 Task: Enable the video filter "antiflicker video filter" for mosaic bridge stream output.
Action: Mouse moved to (112, 13)
Screenshot: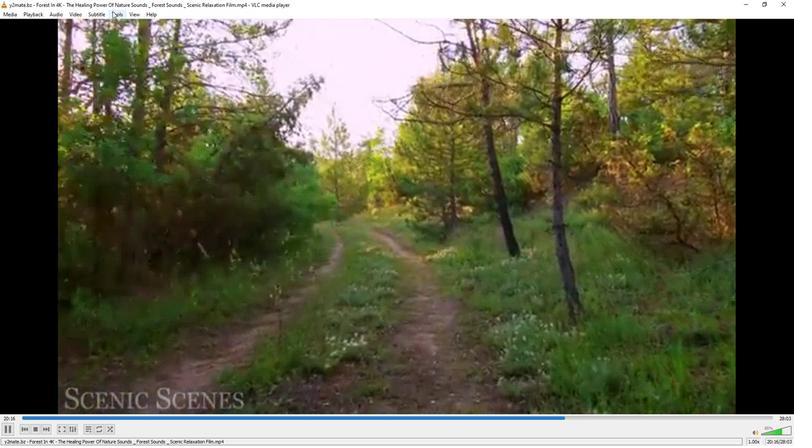
Action: Mouse pressed left at (112, 13)
Screenshot: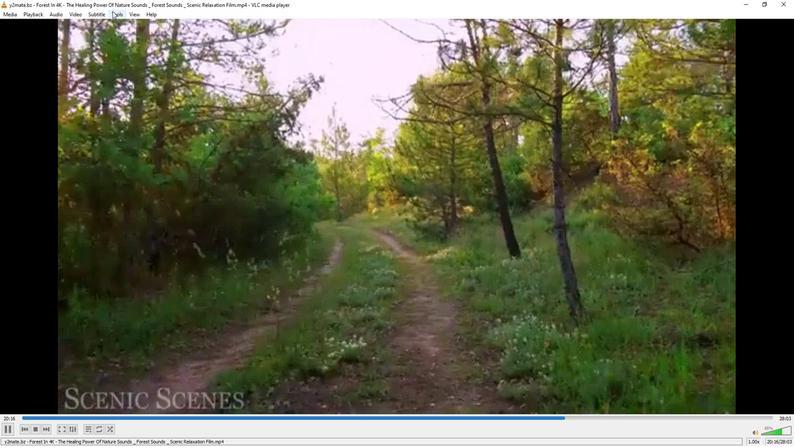
Action: Mouse moved to (128, 112)
Screenshot: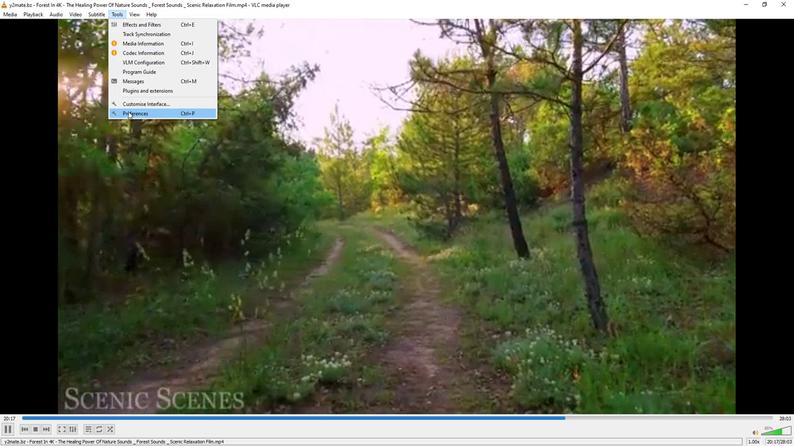 
Action: Mouse pressed left at (128, 112)
Screenshot: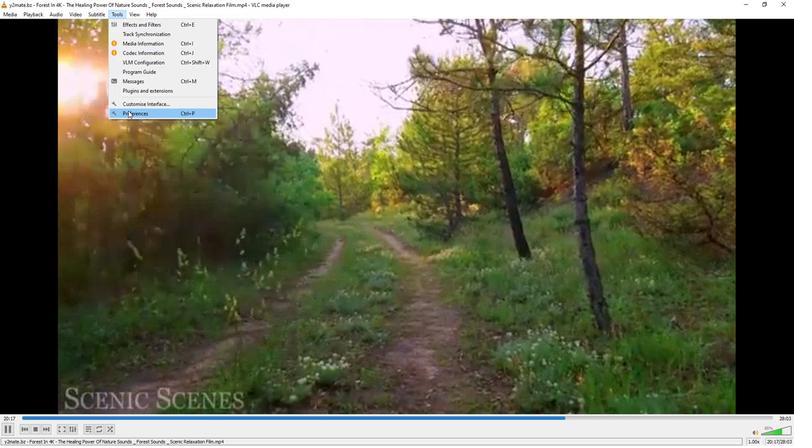 
Action: Mouse moved to (263, 362)
Screenshot: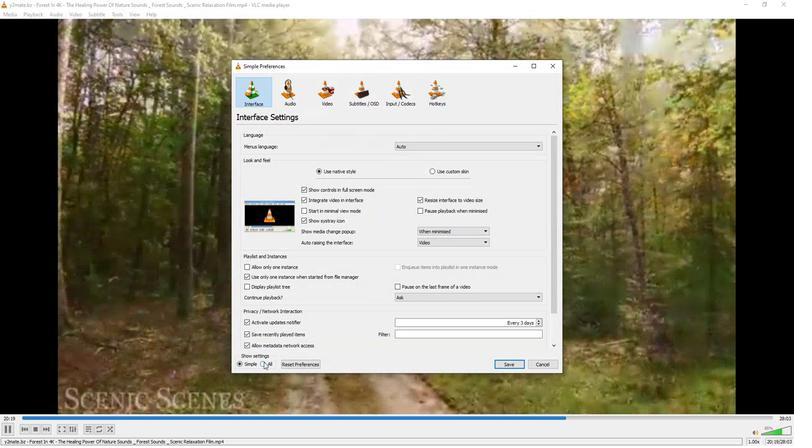 
Action: Mouse pressed left at (263, 362)
Screenshot: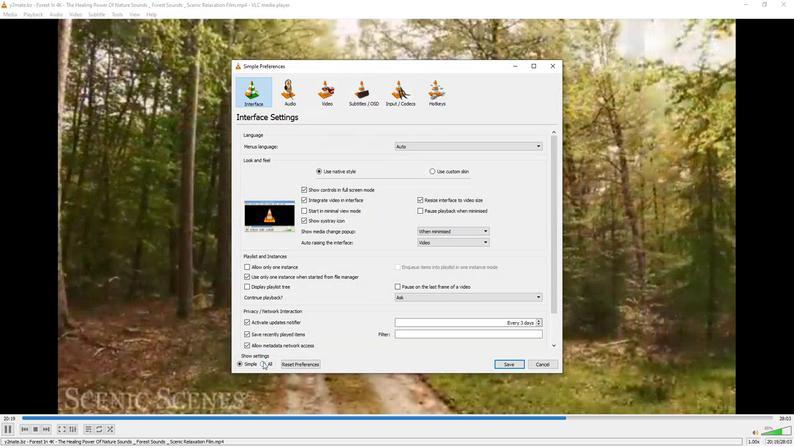 
Action: Mouse moved to (258, 291)
Screenshot: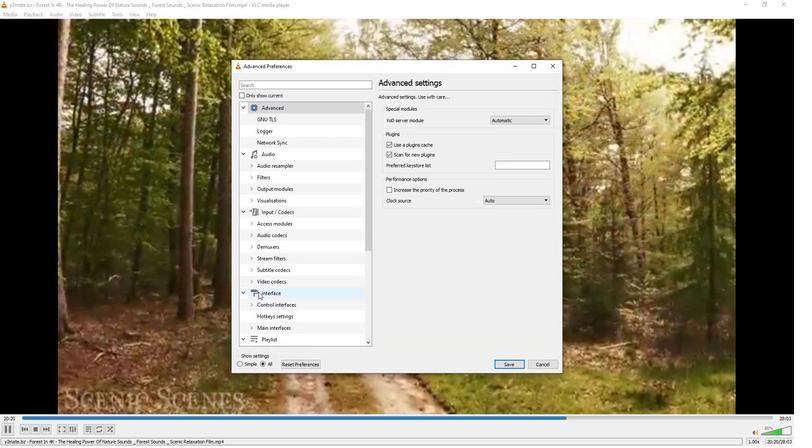 
Action: Mouse scrolled (258, 290) with delta (0, 0)
Screenshot: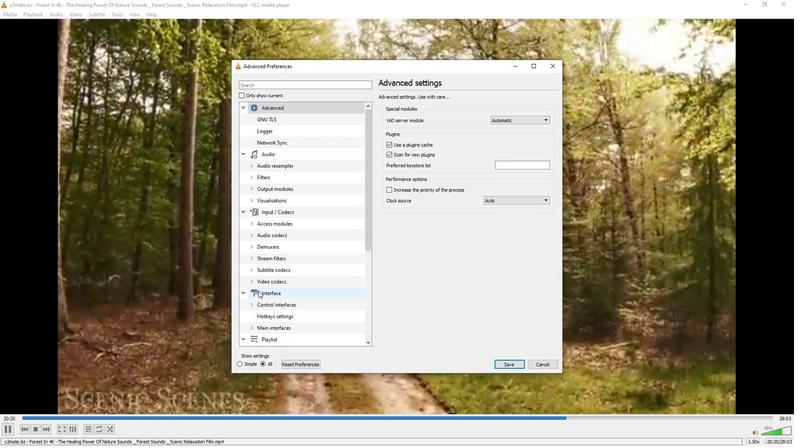 
Action: Mouse moved to (258, 290)
Screenshot: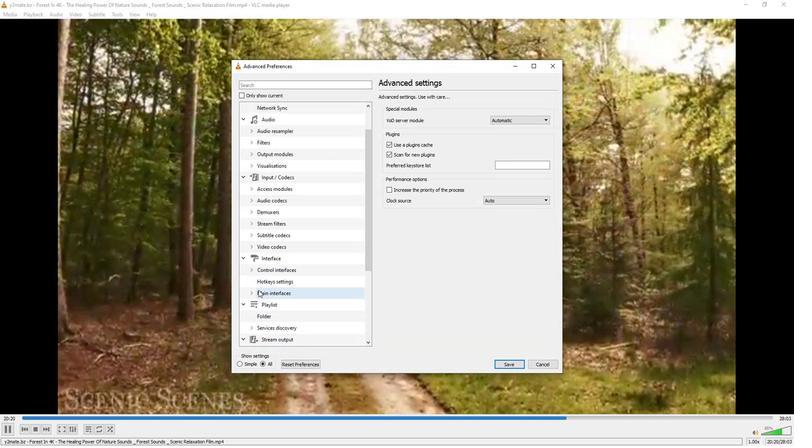 
Action: Mouse scrolled (258, 290) with delta (0, 0)
Screenshot: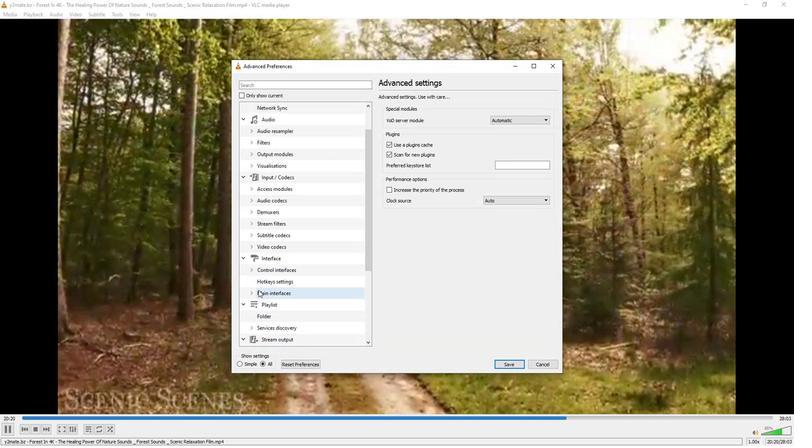 
Action: Mouse moved to (257, 288)
Screenshot: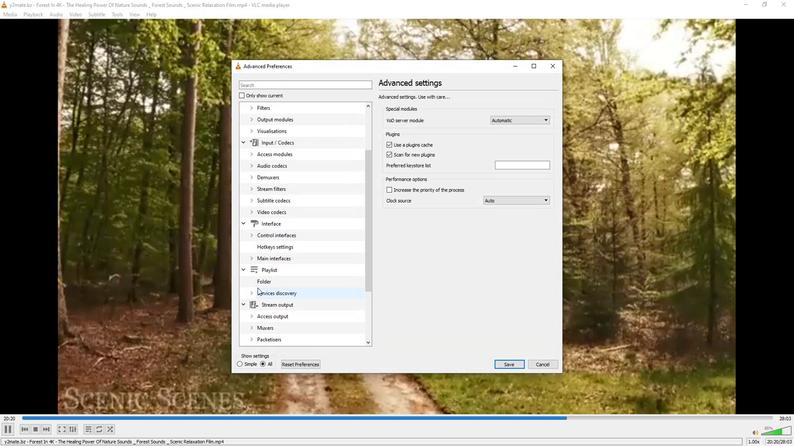 
Action: Mouse scrolled (257, 288) with delta (0, 0)
Screenshot: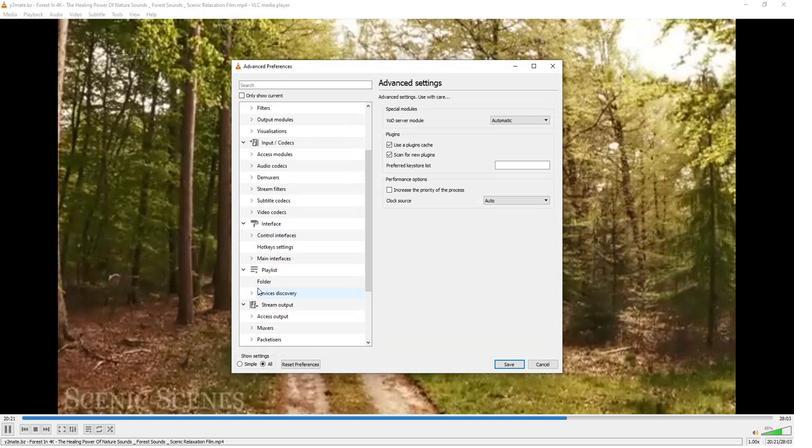 
Action: Mouse moved to (251, 315)
Screenshot: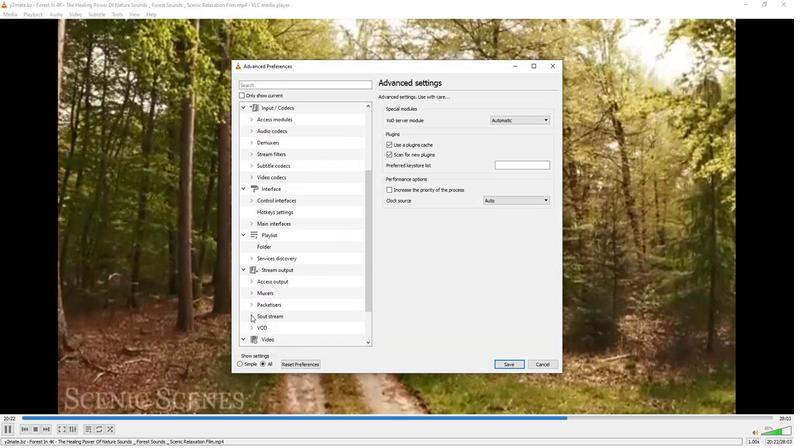 
Action: Mouse pressed left at (251, 315)
Screenshot: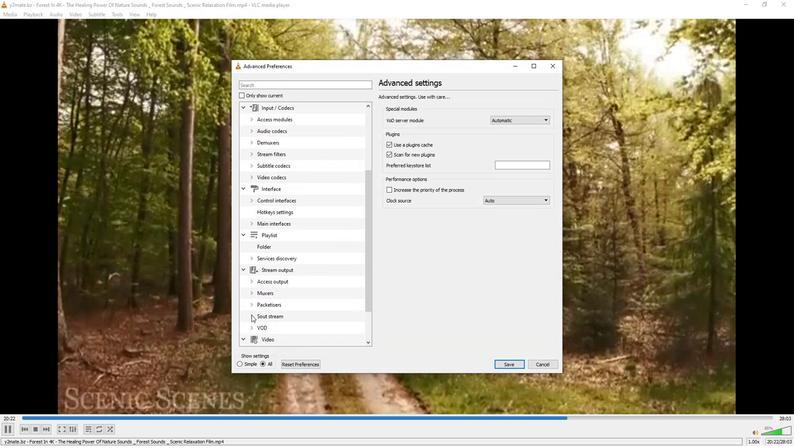 
Action: Mouse moved to (276, 319)
Screenshot: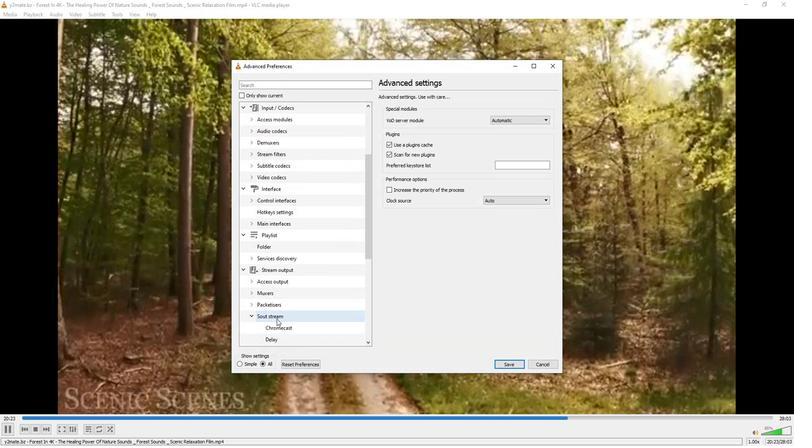 
Action: Mouse scrolled (276, 319) with delta (0, 0)
Screenshot: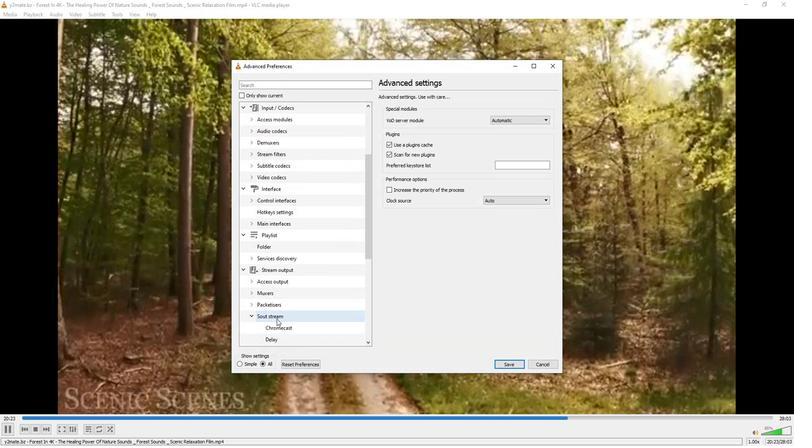 
Action: Mouse scrolled (276, 319) with delta (0, 0)
Screenshot: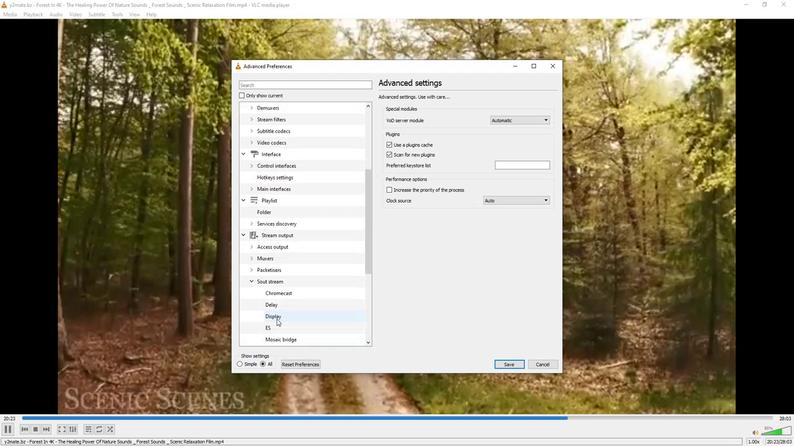 
Action: Mouse moved to (278, 304)
Screenshot: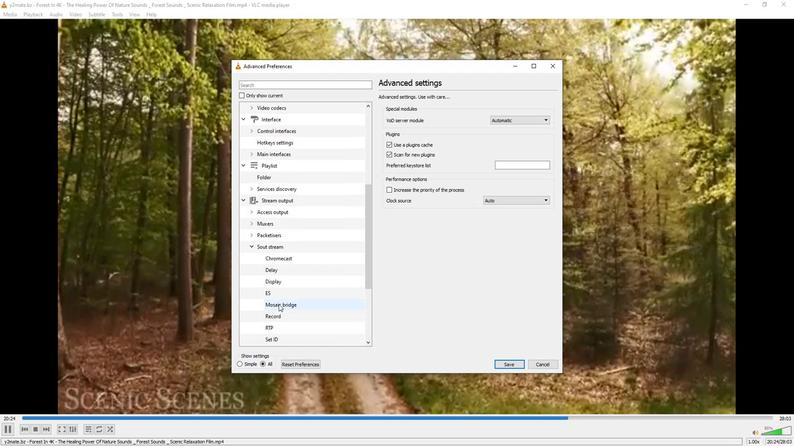 
Action: Mouse pressed left at (278, 304)
Screenshot: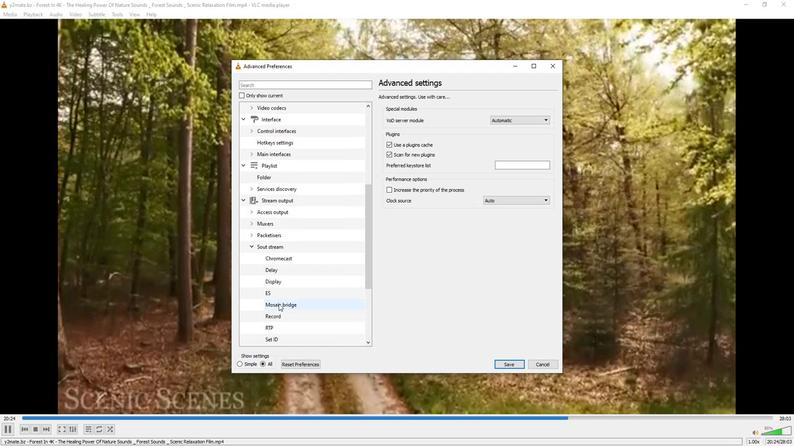 
Action: Mouse moved to (511, 277)
Screenshot: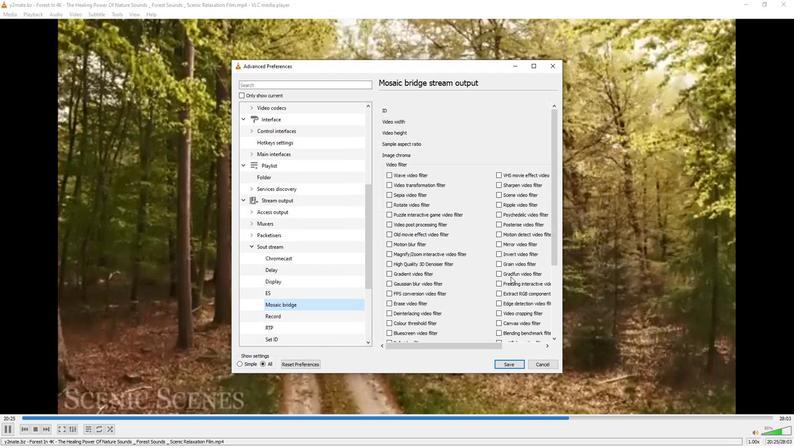 
Action: Mouse scrolled (511, 276) with delta (0, 0)
Screenshot: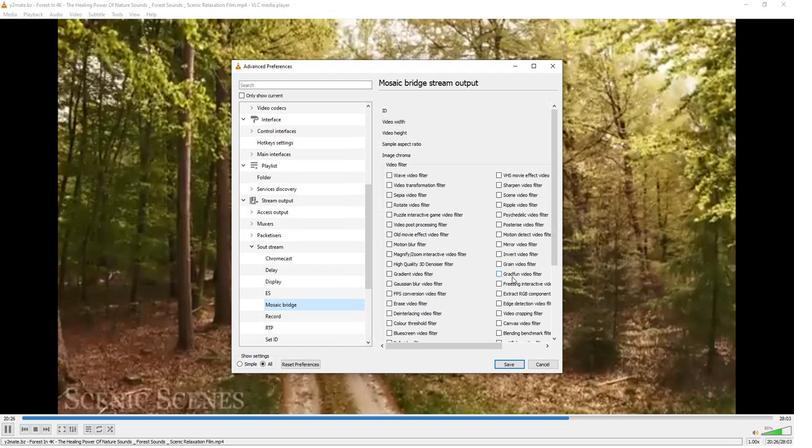 
Action: Mouse moved to (511, 276)
Screenshot: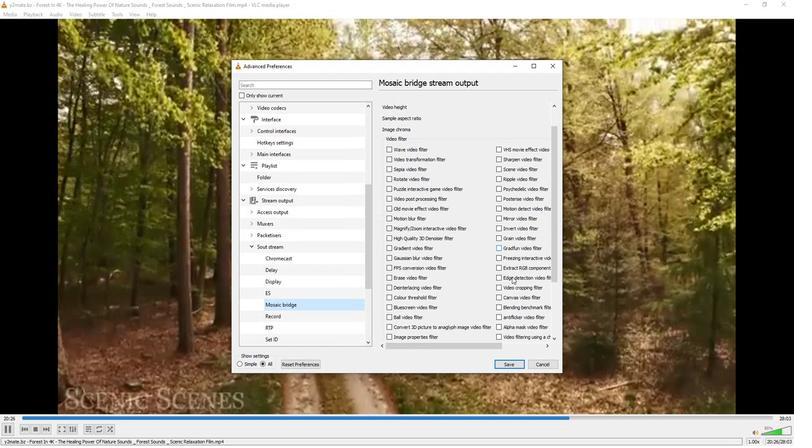 
Action: Mouse scrolled (511, 276) with delta (0, 0)
Screenshot: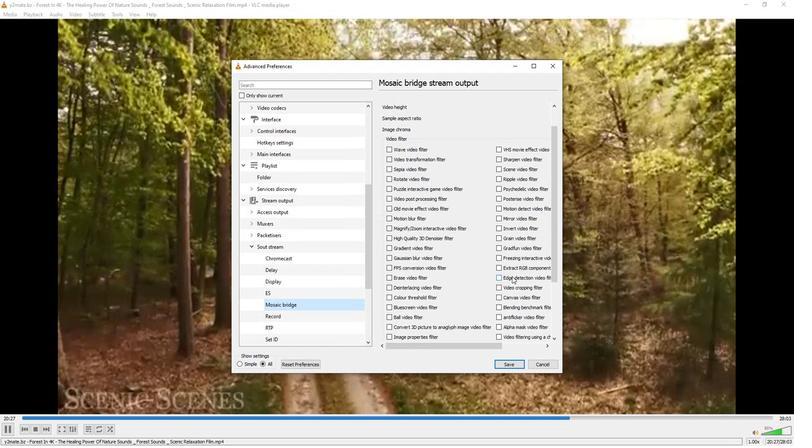 
Action: Mouse moved to (497, 291)
Screenshot: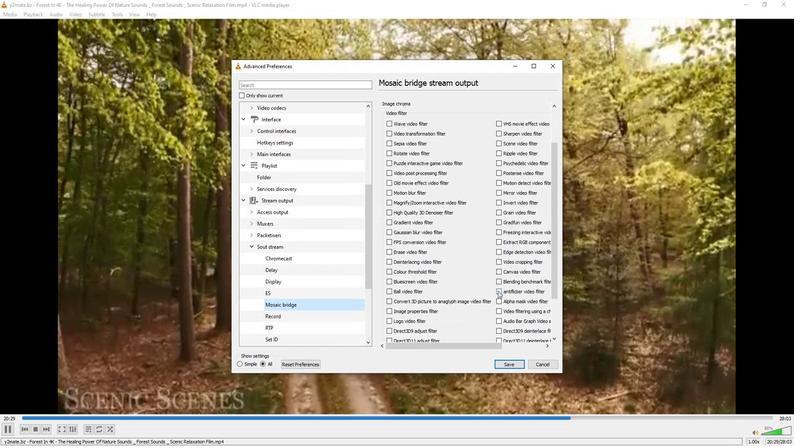 
Action: Mouse pressed left at (497, 291)
Screenshot: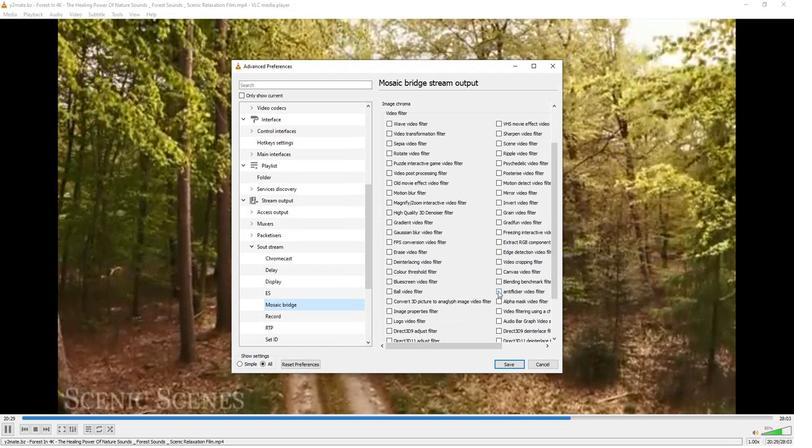 
Action: Mouse moved to (455, 297)
Screenshot: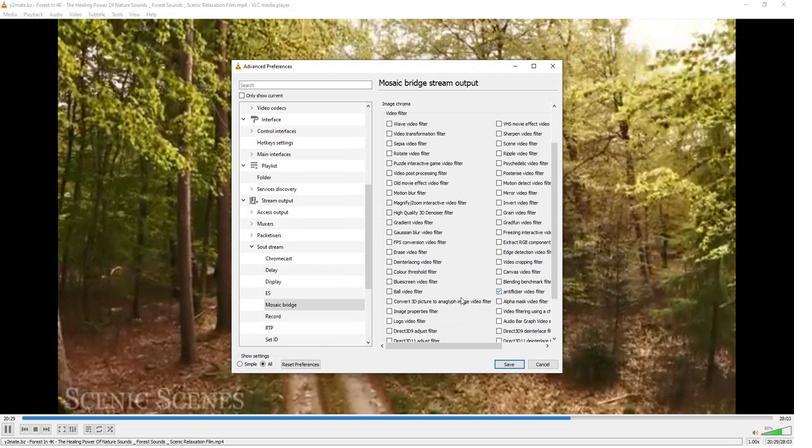 
